 Task: Explore satellite view of the Golden Gate Park in San Francisco.
Action: Mouse moved to (114, 33)
Screenshot: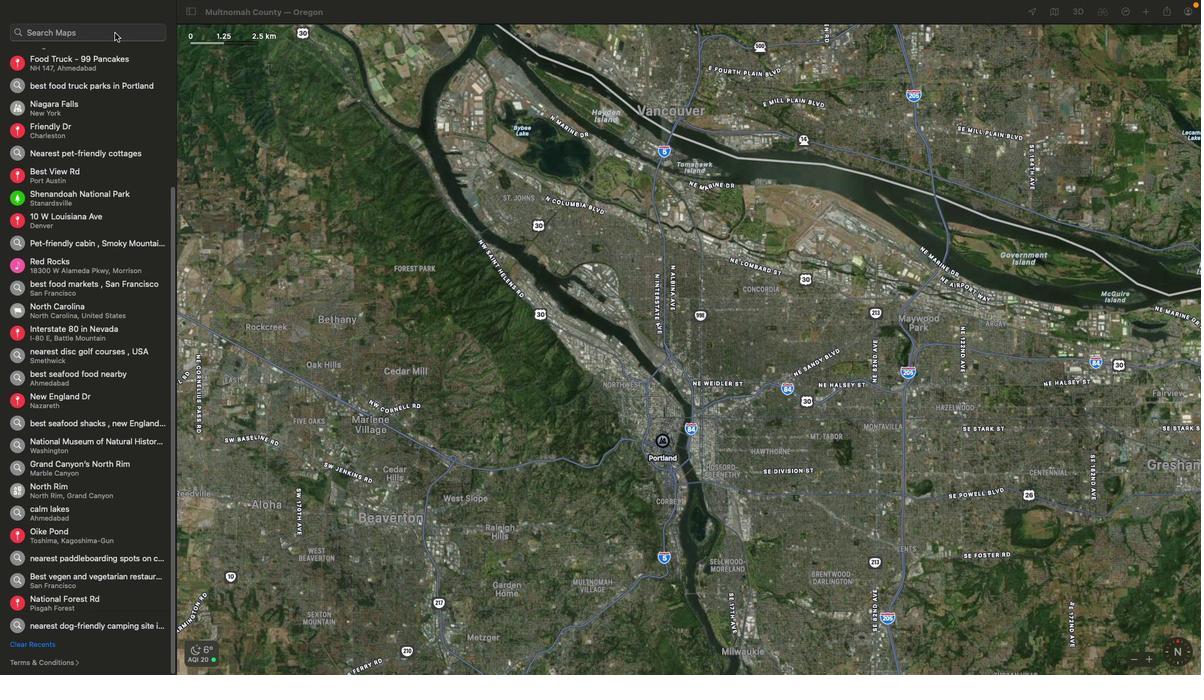 
Action: Mouse pressed left at (114, 33)
Screenshot: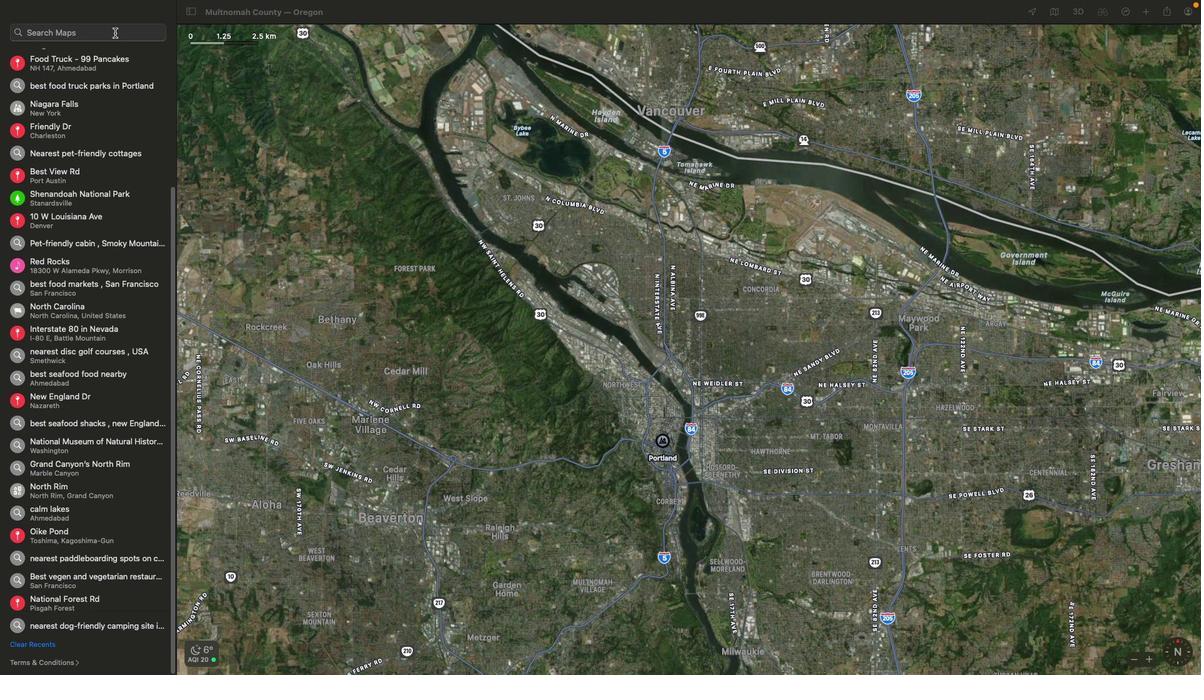
Action: Mouse moved to (117, 36)
Screenshot: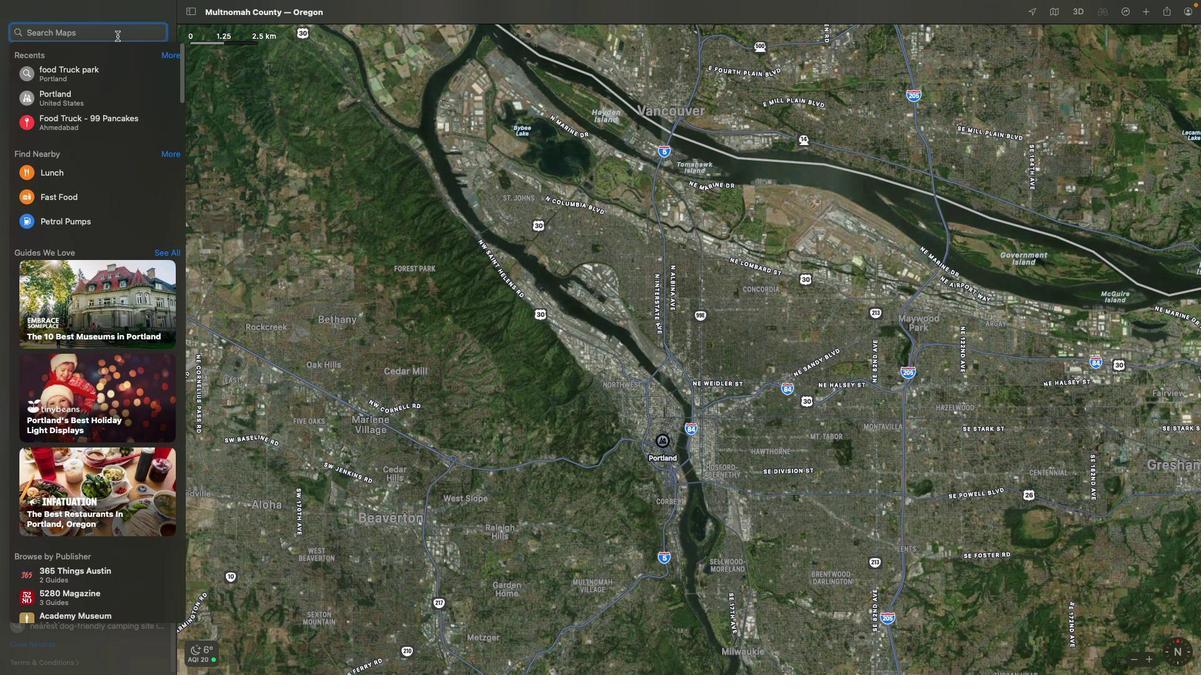 
Action: Mouse pressed left at (117, 36)
Screenshot: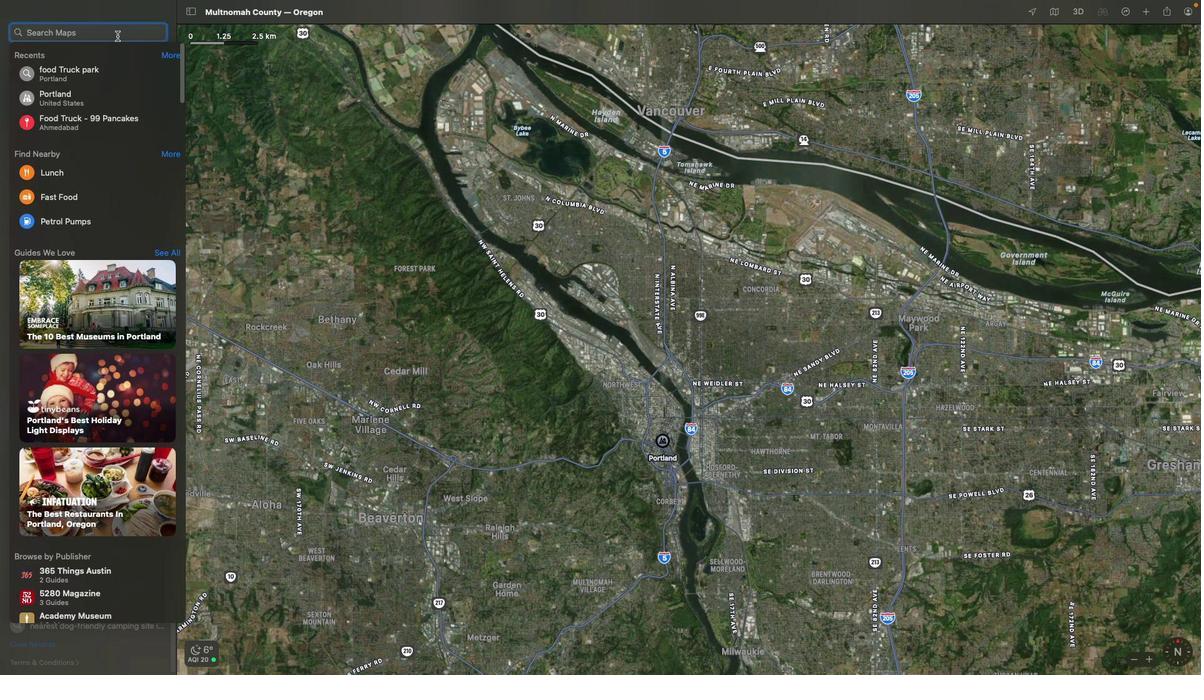 
Action: Key pressed Key.shift'G''o''l''d''e''n'Key.spaceKey.shift'G''a''t''e'Key.spaceKey.shift'P''a''r''k'Key.space','Key.spaceKey.shift'S''a''n'Key.spaceKey.shift'F''r''a''n''c''i''s''c''o'Key.spaceKey.enter
Screenshot: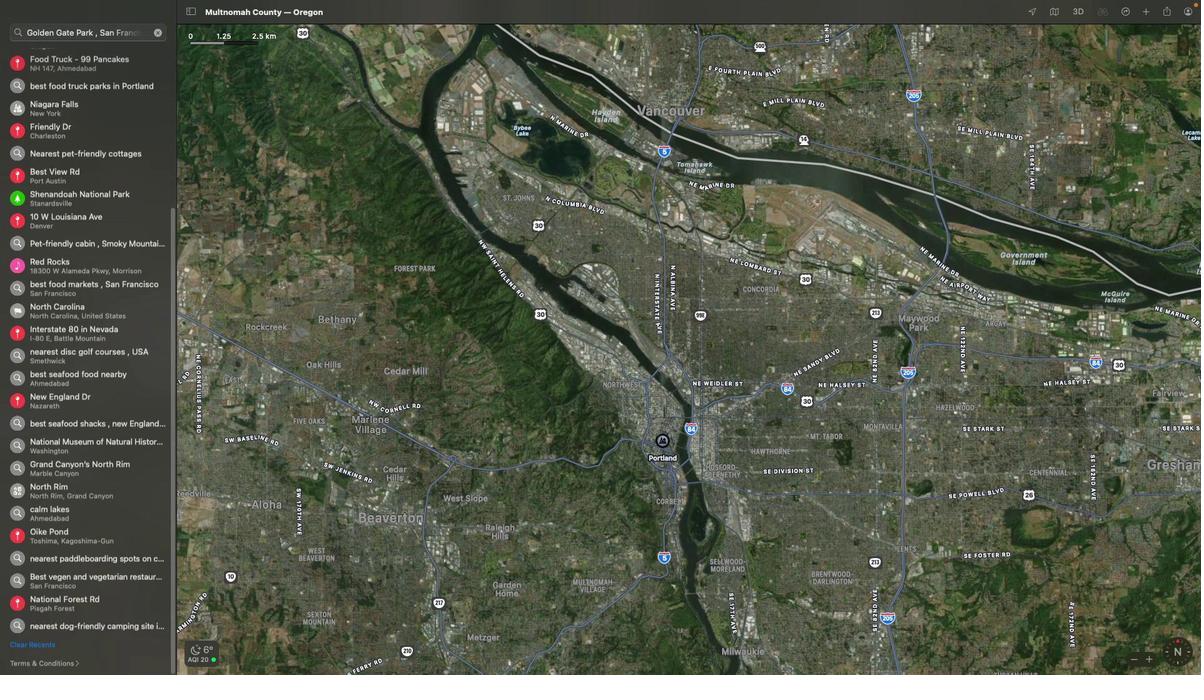 
Action: Mouse moved to (570, 443)
Screenshot: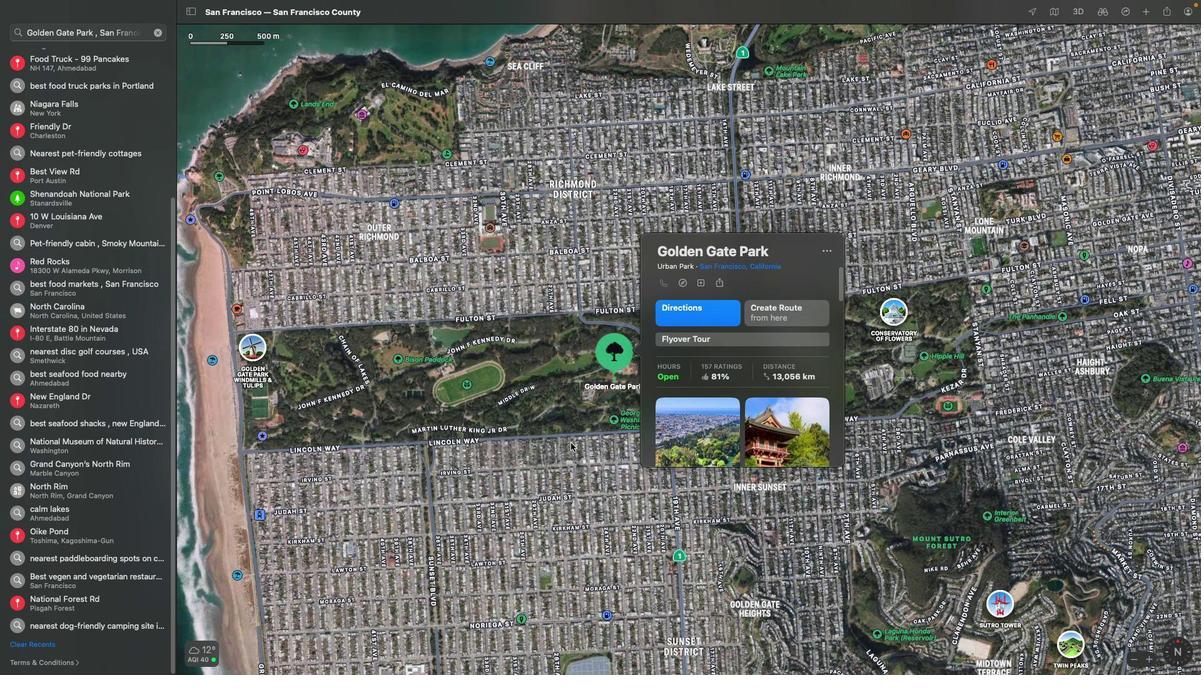 
Action: Mouse scrolled (570, 443) with delta (0, 0)
Screenshot: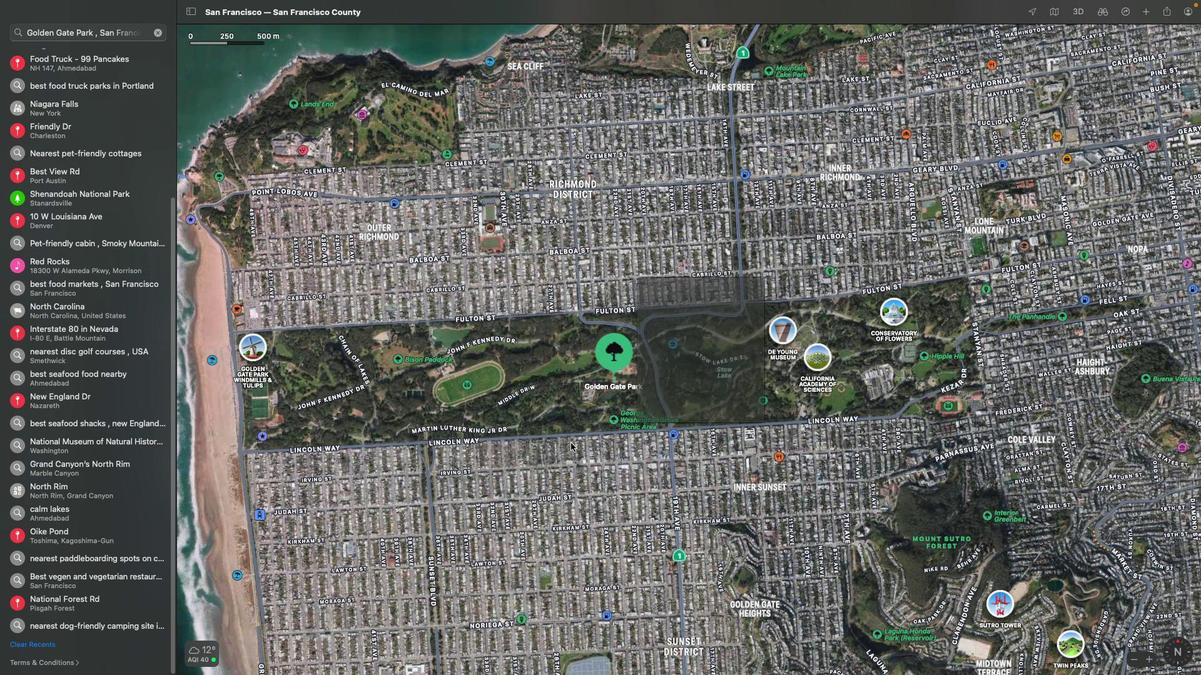 
Action: Mouse scrolled (570, 443) with delta (0, 0)
Screenshot: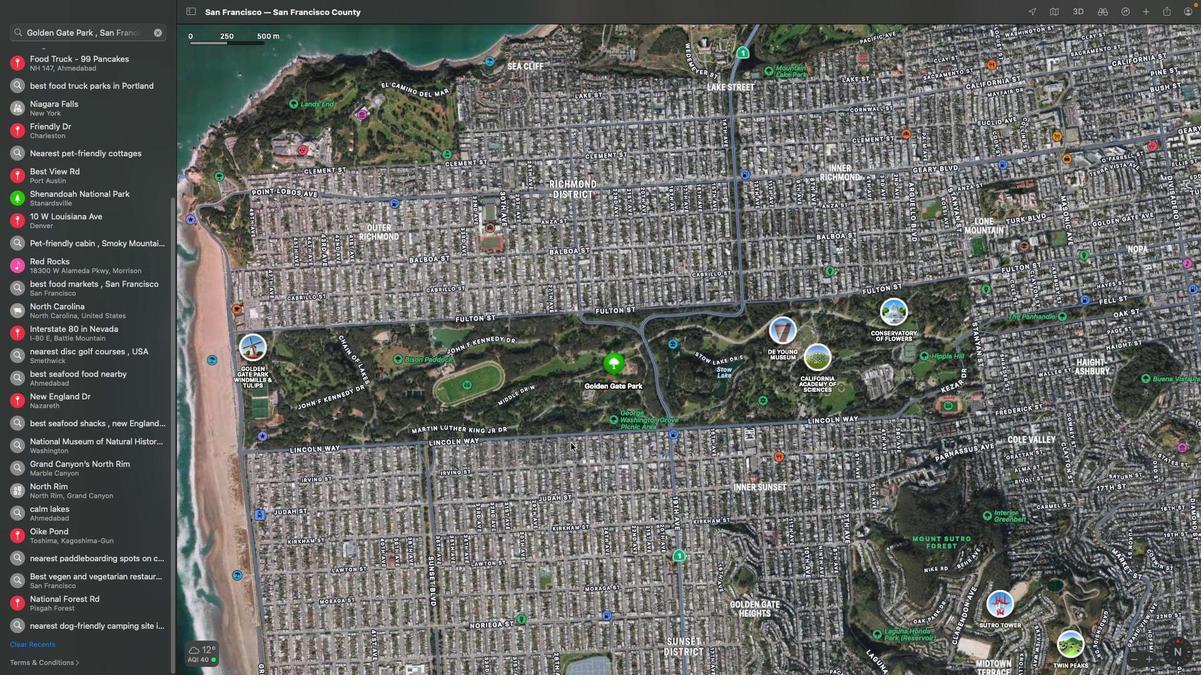 
Action: Mouse scrolled (570, 443) with delta (0, 0)
Screenshot: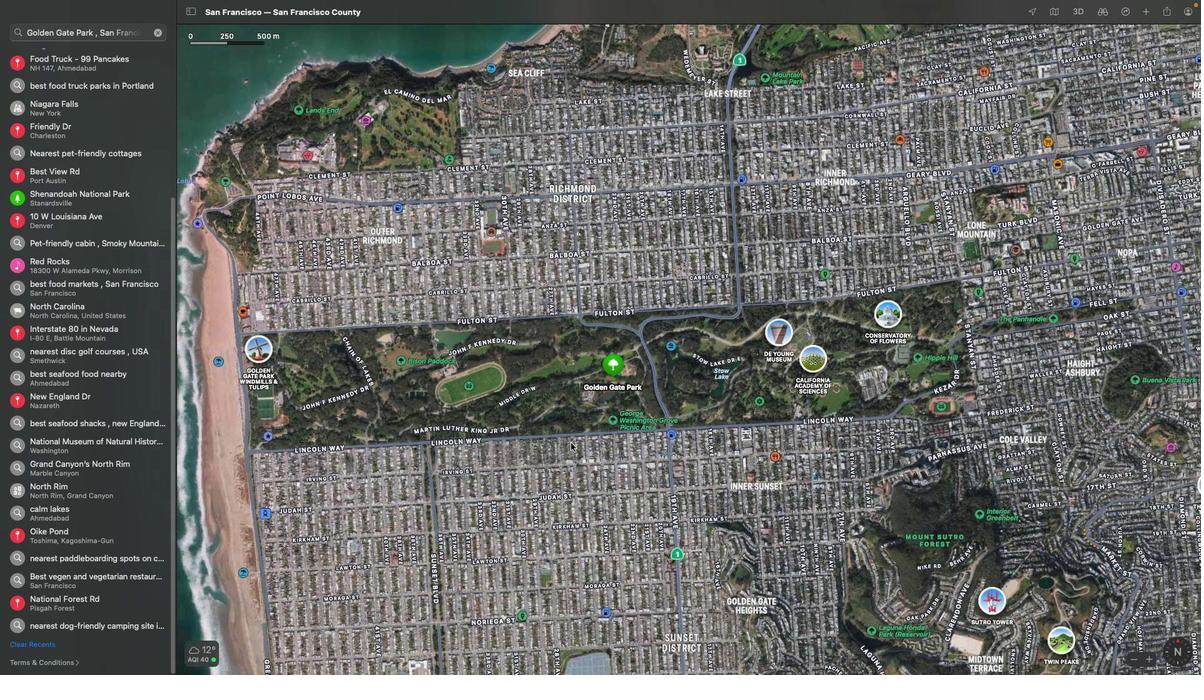 
Action: Mouse moved to (1057, 2)
Screenshot: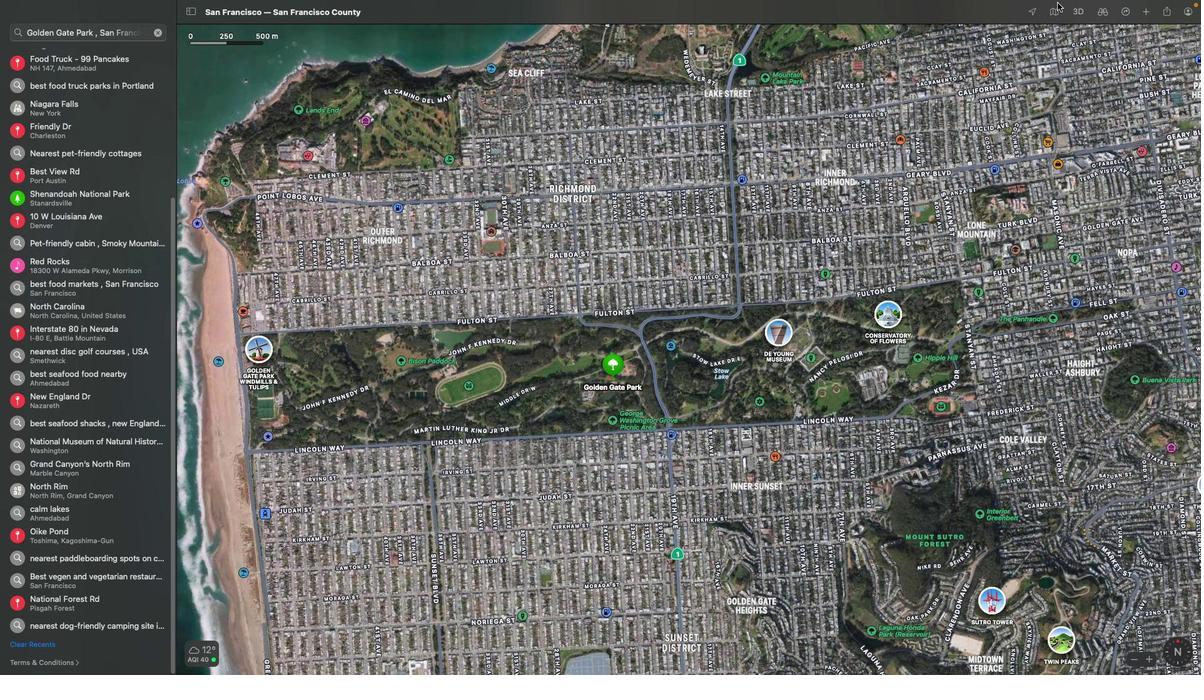 
Action: Mouse pressed left at (1057, 2)
Screenshot: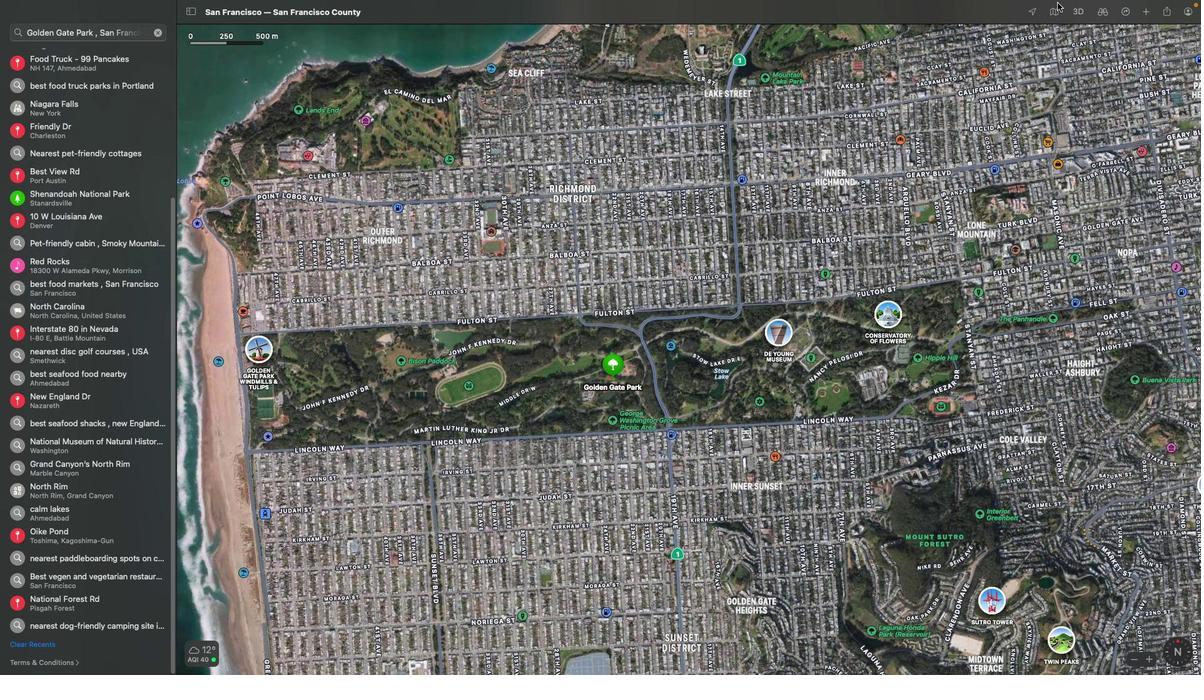 
Action: Mouse moved to (1056, 8)
Screenshot: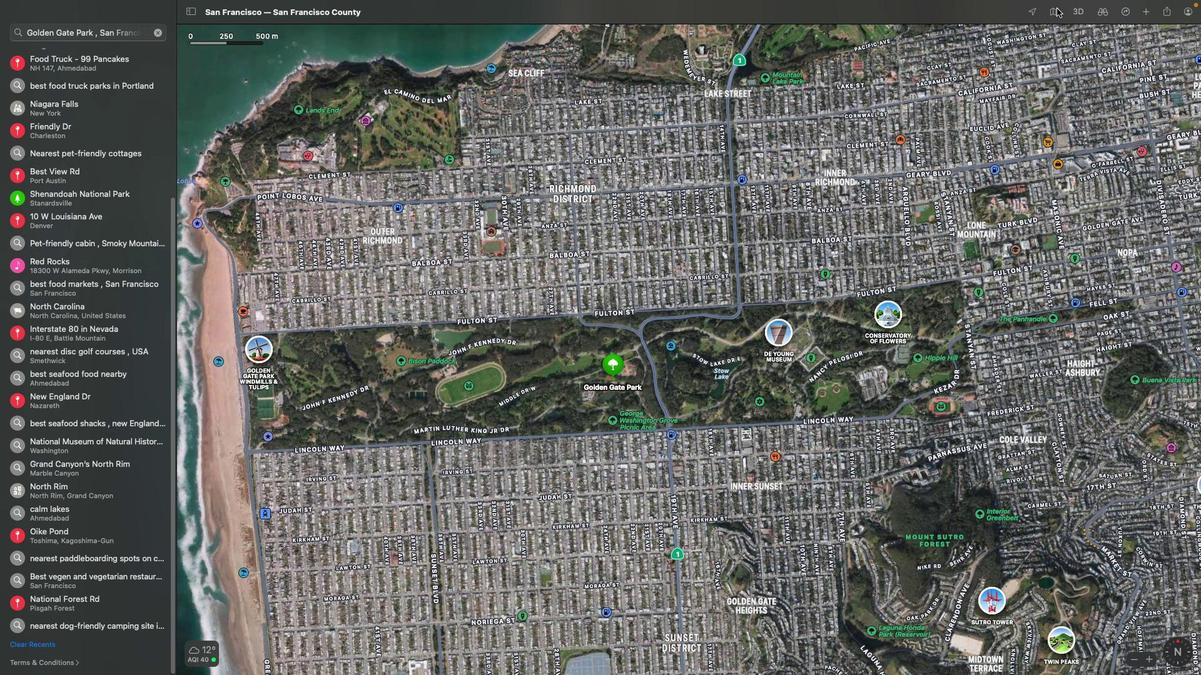 
Action: Mouse pressed left at (1056, 8)
Screenshot: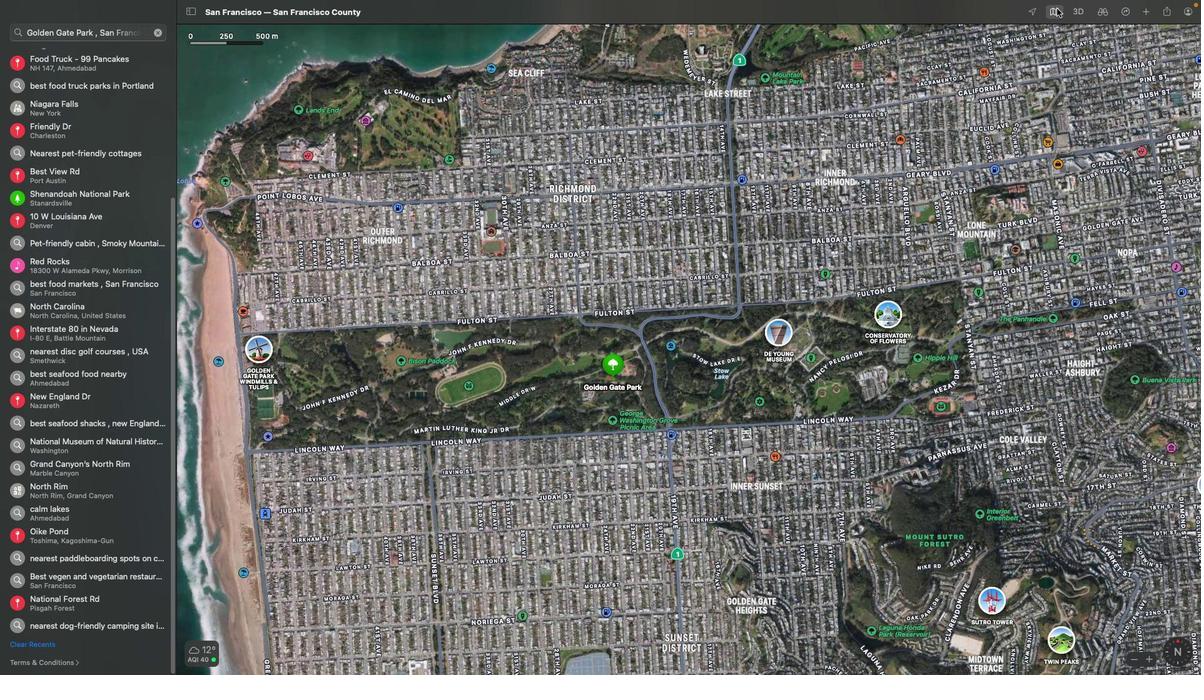 
Action: Mouse moved to (1115, 155)
Screenshot: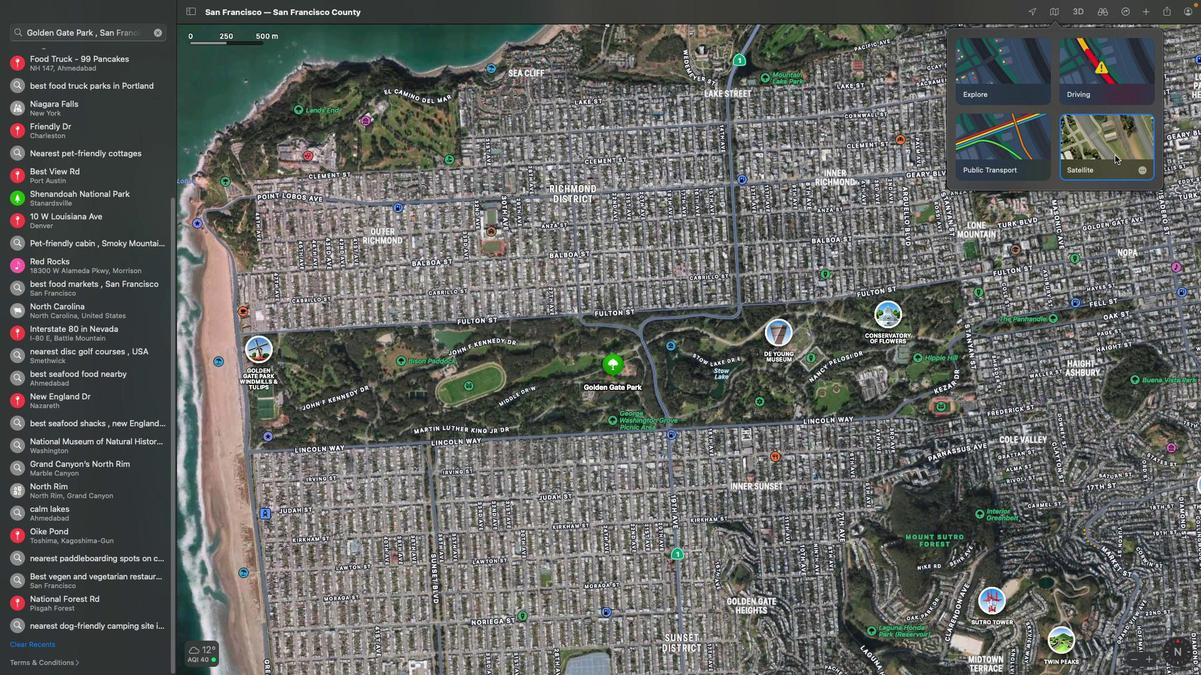 
Action: Mouse pressed left at (1115, 155)
Screenshot: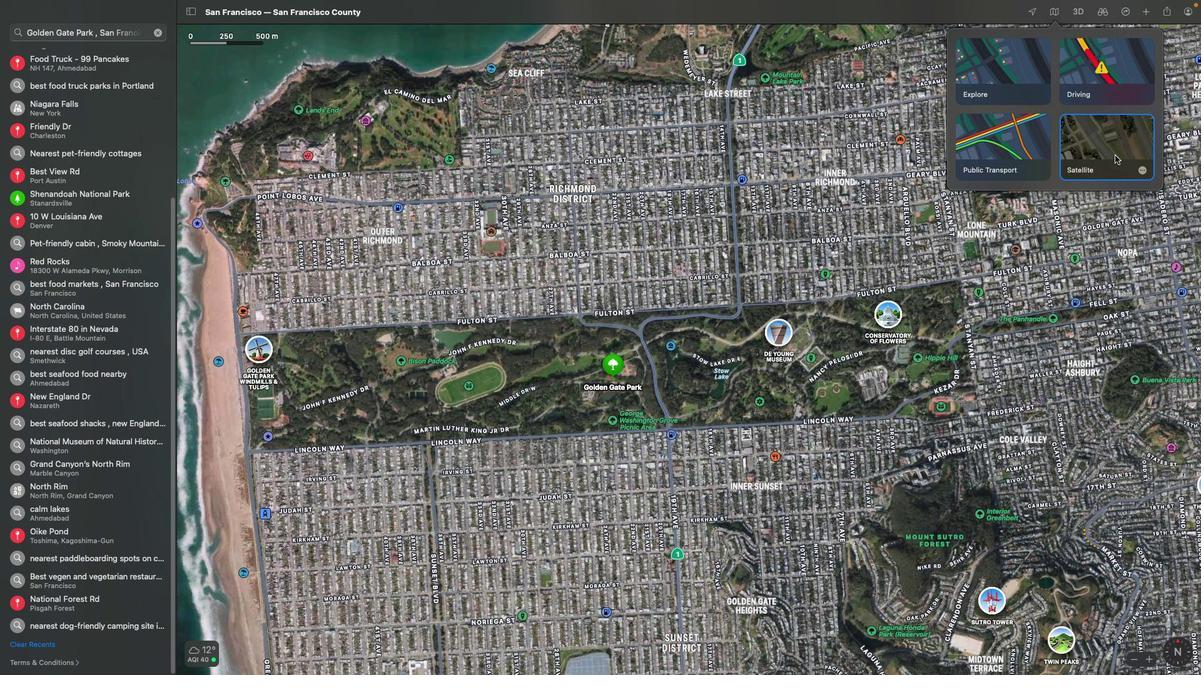 
Action: Mouse moved to (625, 466)
Screenshot: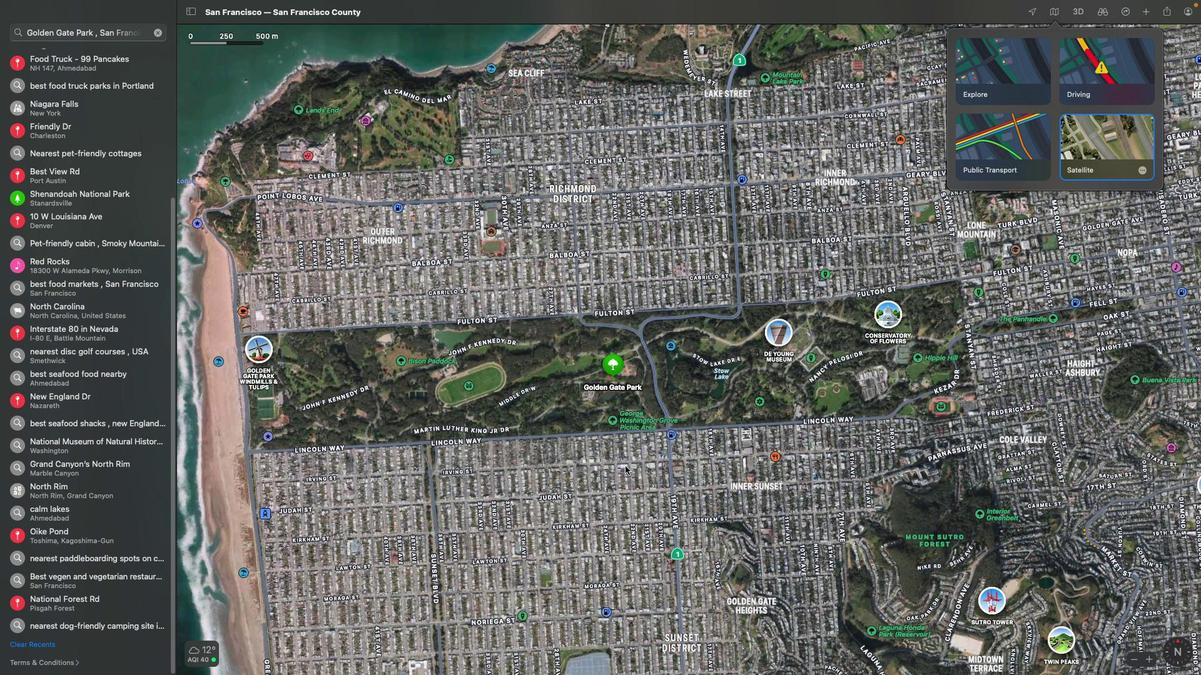 
Action: Mouse pressed left at (625, 466)
Screenshot: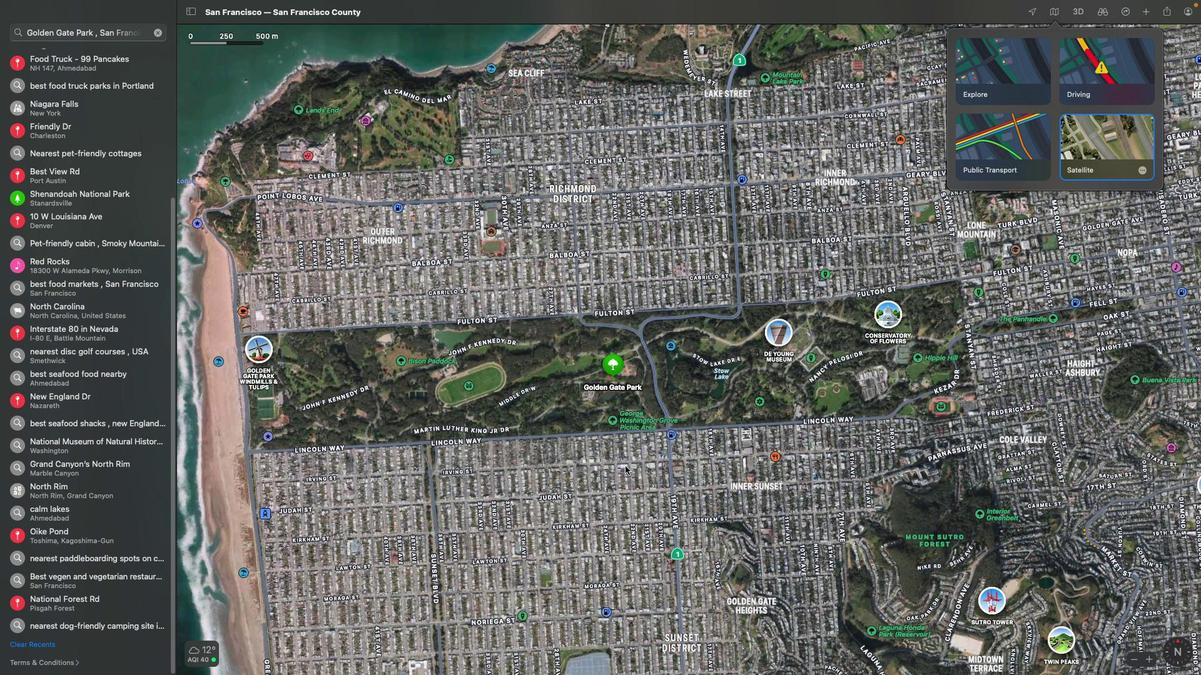 
